 Task: Add Sprouts Firm Tofu to the cart.
Action: Mouse moved to (16, 58)
Screenshot: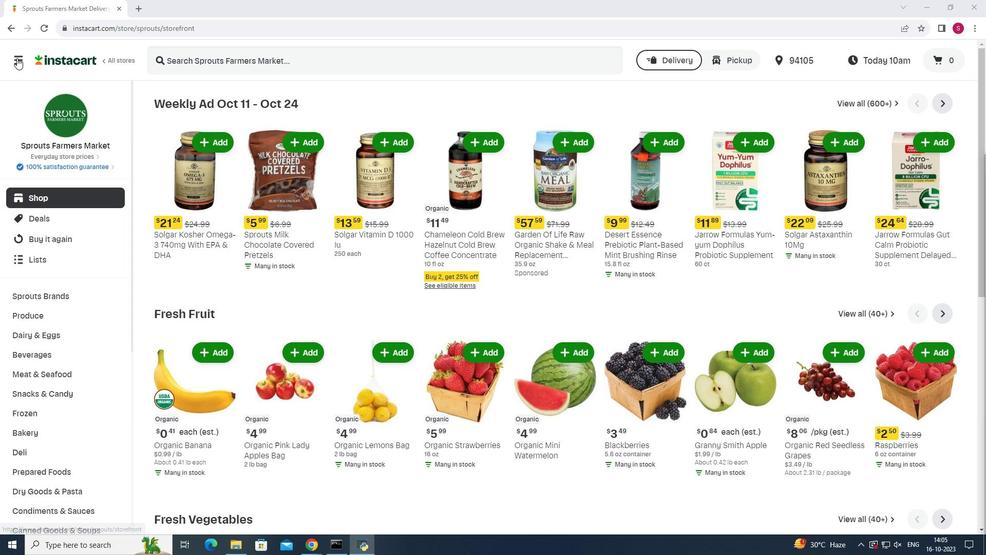 
Action: Mouse pressed left at (16, 58)
Screenshot: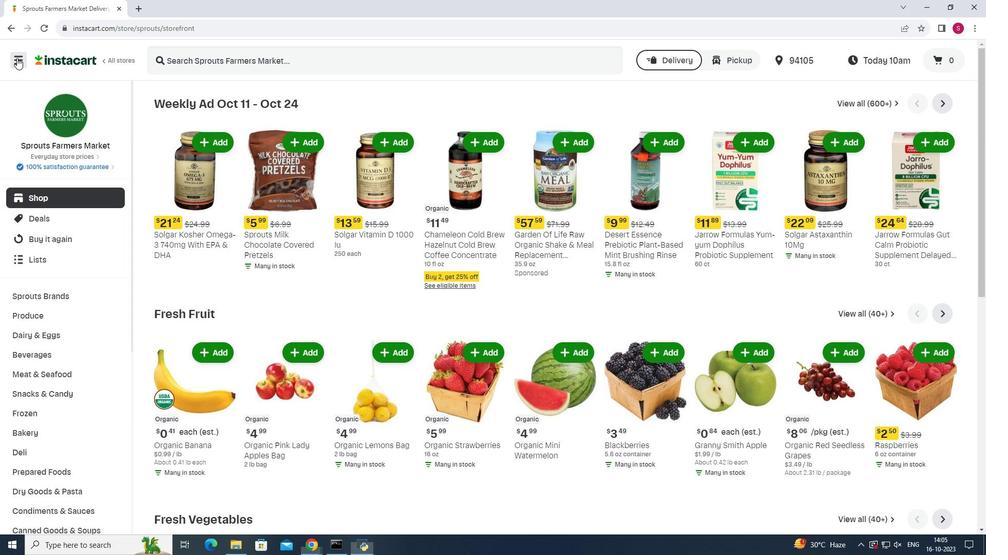
Action: Mouse moved to (49, 272)
Screenshot: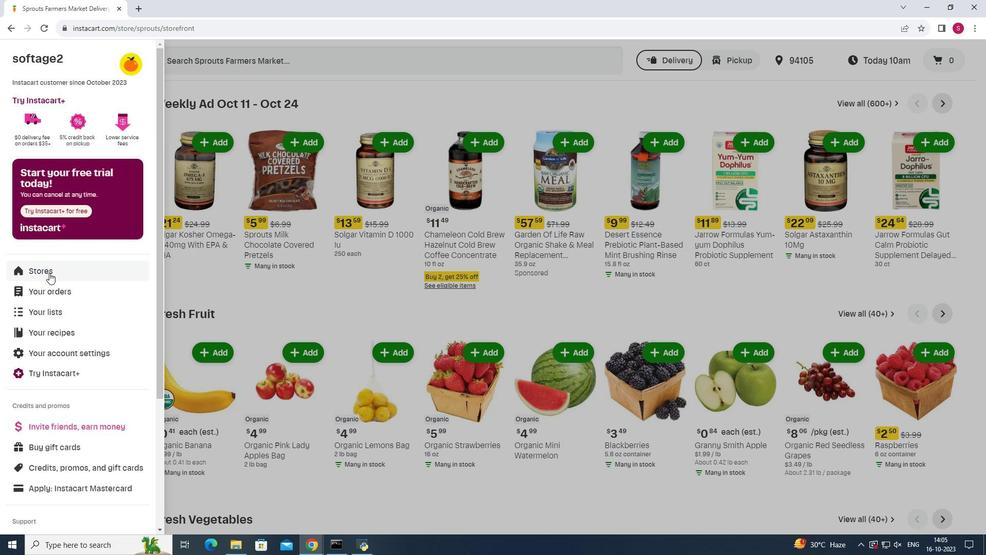 
Action: Mouse pressed left at (49, 272)
Screenshot: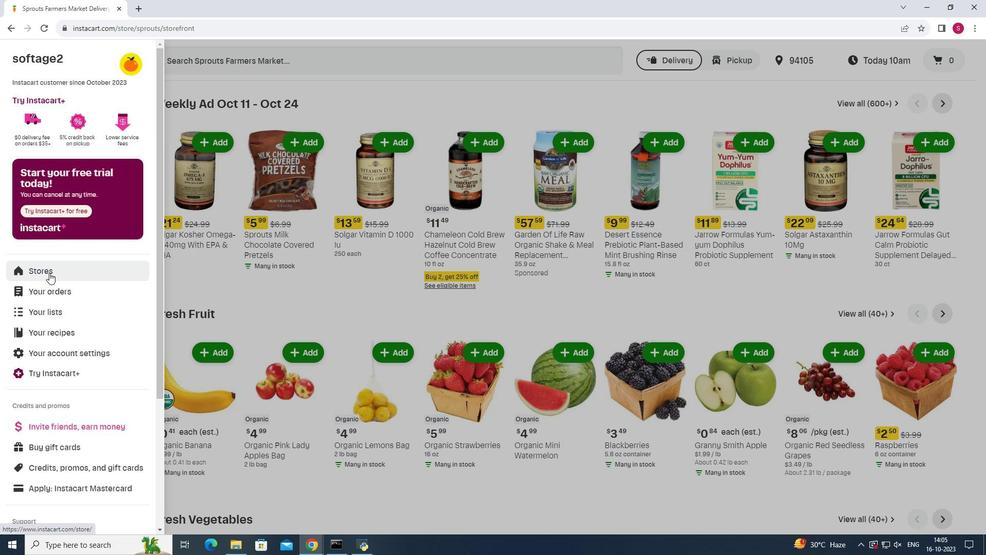 
Action: Mouse moved to (237, 94)
Screenshot: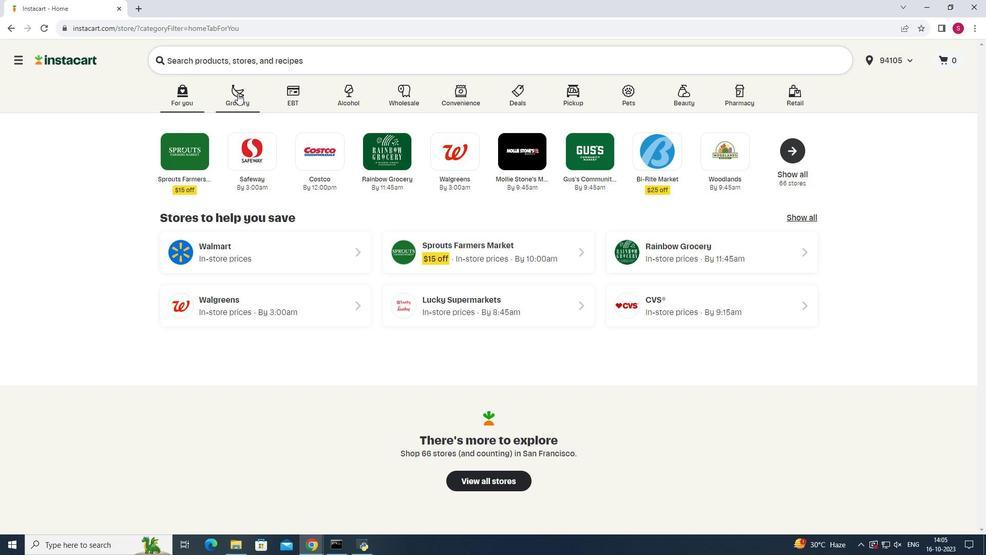 
Action: Mouse pressed left at (237, 94)
Screenshot: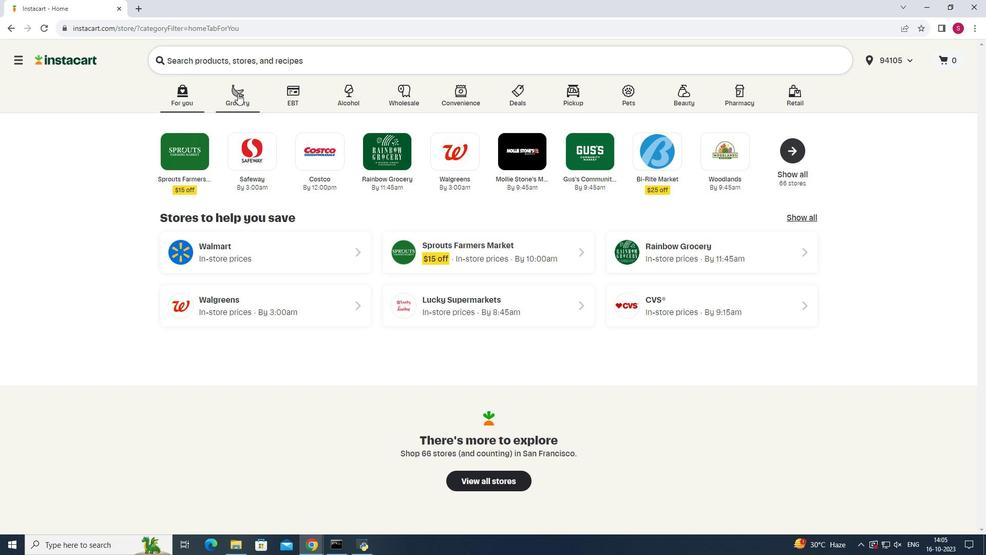 
Action: Mouse moved to (725, 152)
Screenshot: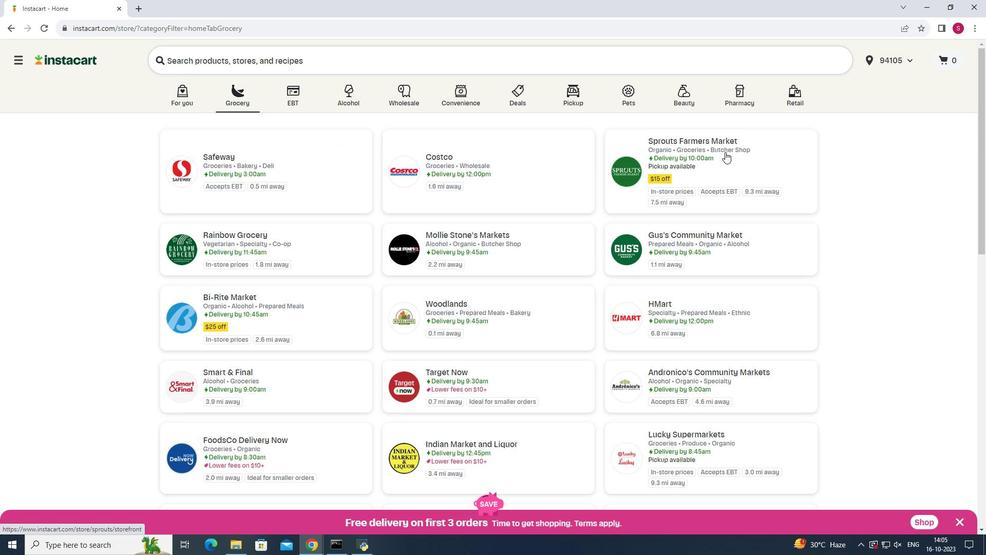 
Action: Mouse pressed left at (725, 152)
Screenshot: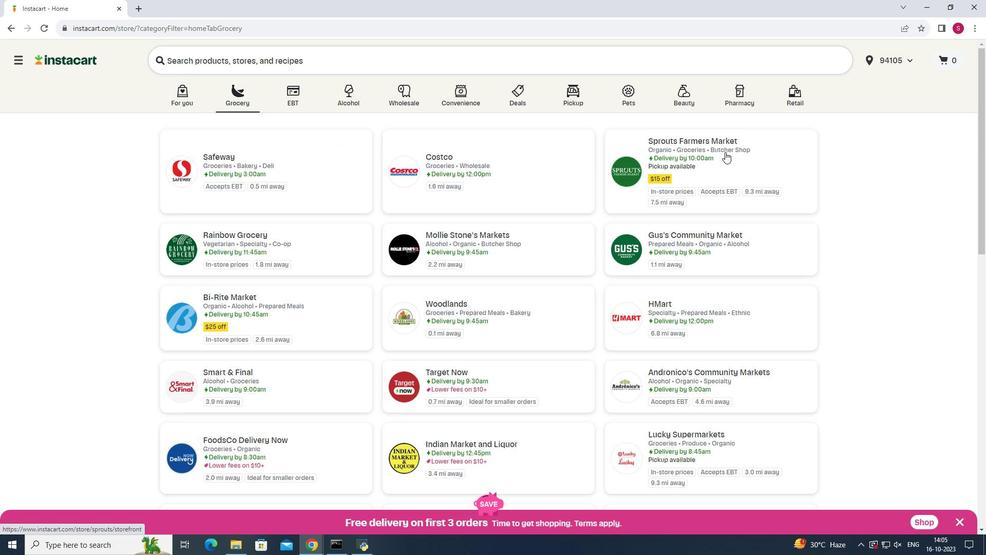 
Action: Mouse moved to (49, 372)
Screenshot: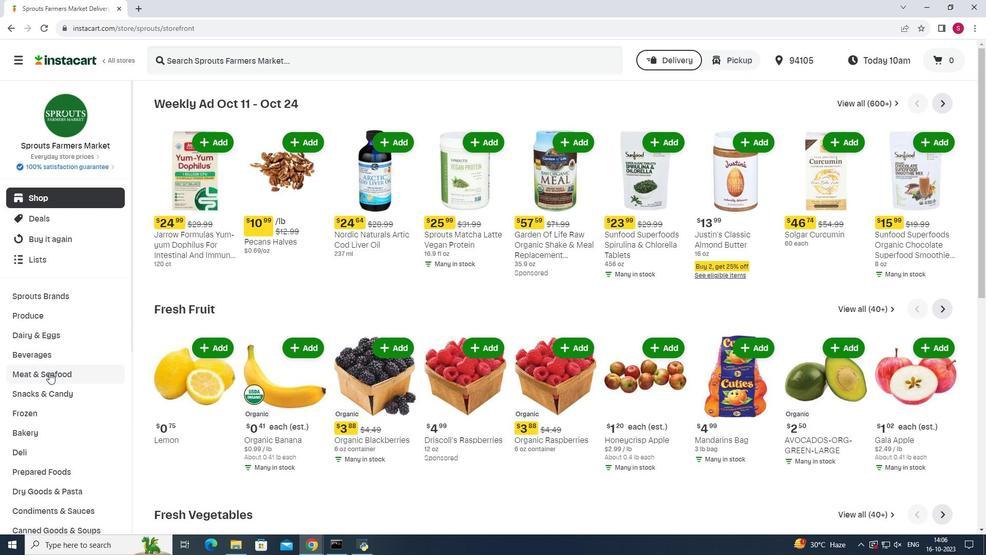 
Action: Mouse pressed left at (49, 372)
Screenshot: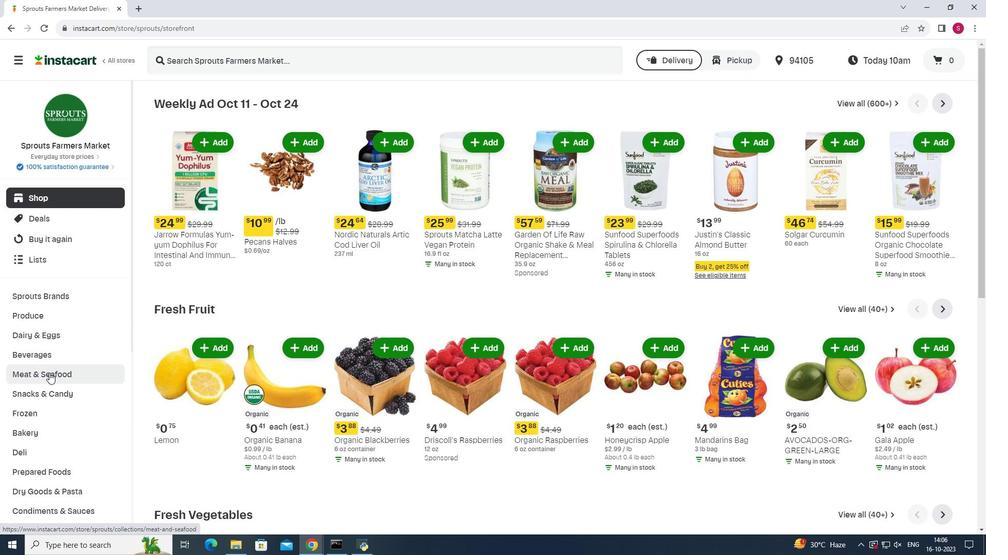 
Action: Mouse moved to (741, 125)
Screenshot: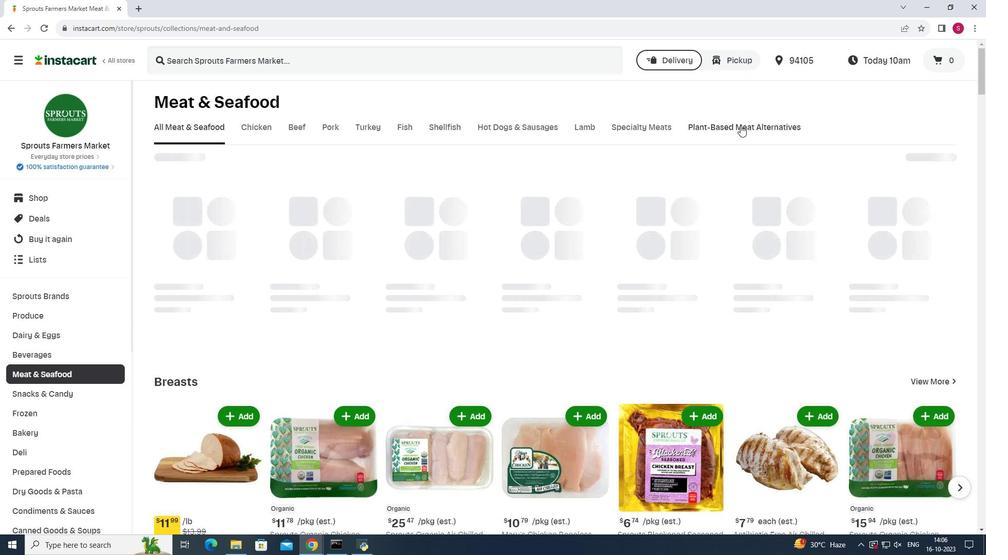 
Action: Mouse pressed left at (741, 125)
Screenshot: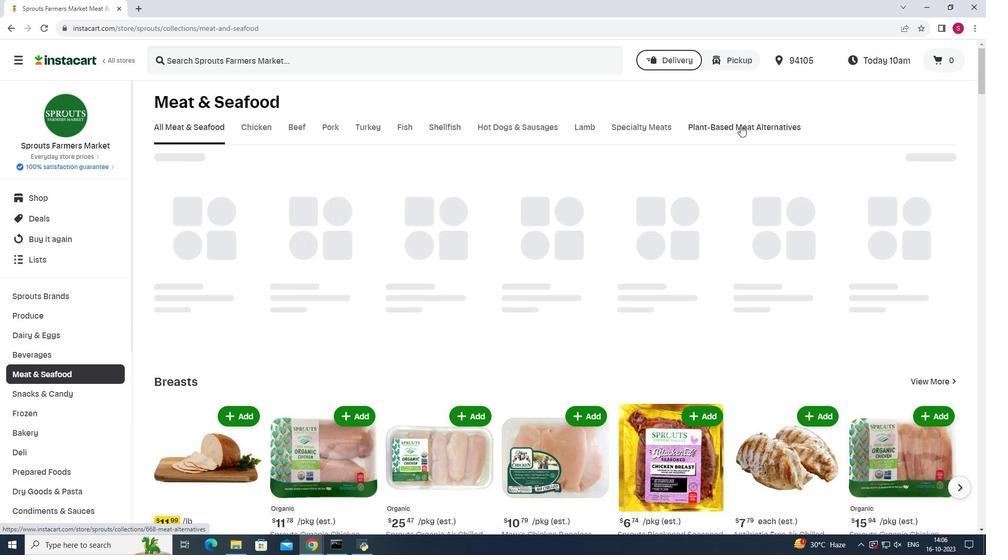 
Action: Mouse moved to (214, 172)
Screenshot: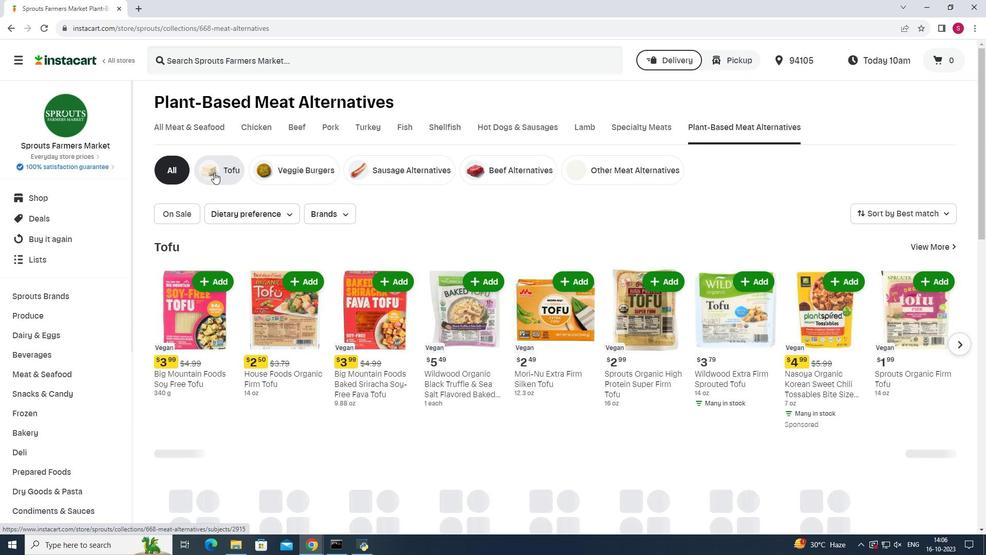 
Action: Mouse pressed left at (214, 172)
Screenshot: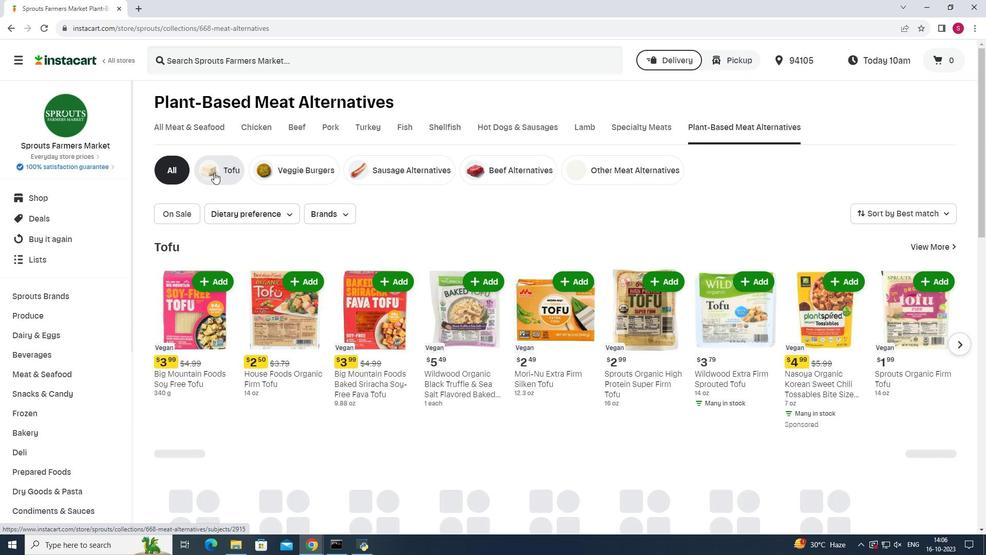 
Action: Mouse moved to (388, 58)
Screenshot: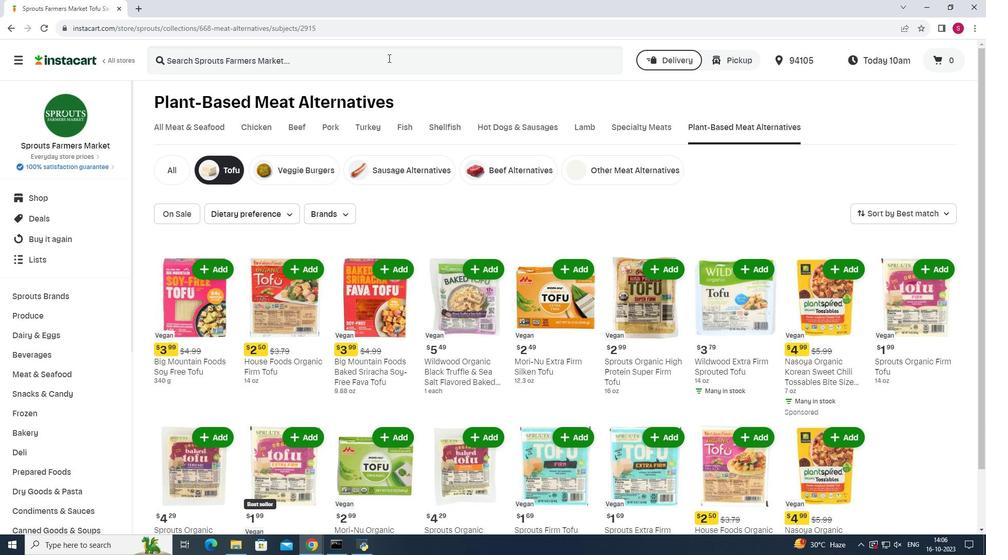 
Action: Mouse pressed left at (388, 58)
Screenshot: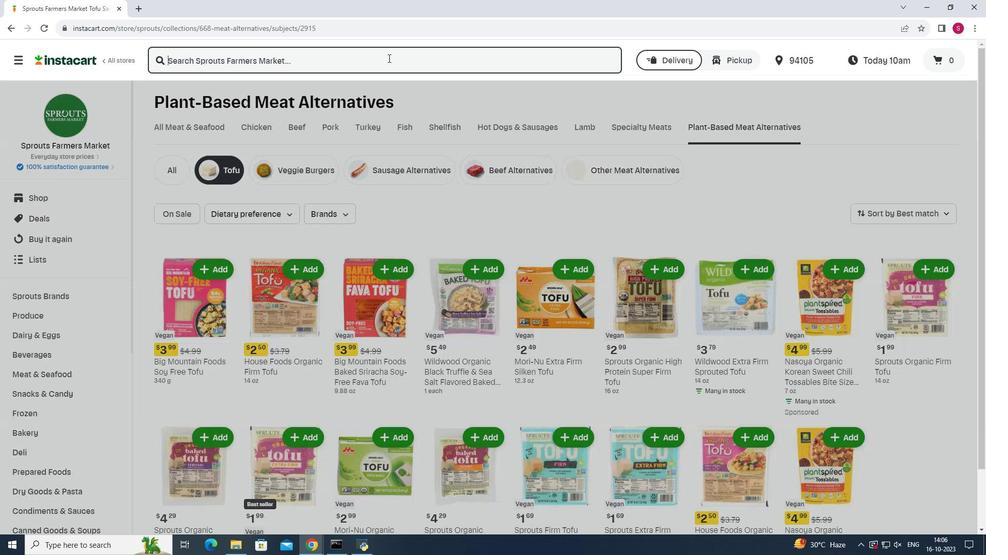 
Action: Mouse moved to (388, 58)
Screenshot: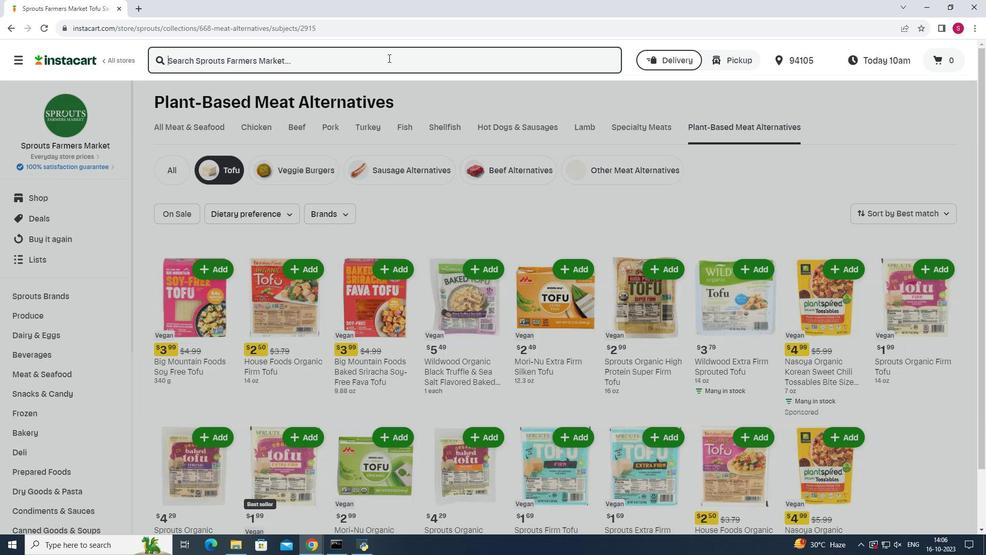 
Action: Key pressed <Key.shift>Sprouts<Key.space><Key.shift>Firm<Key.space><Key.shift>Tofu<Key.enter>
Screenshot: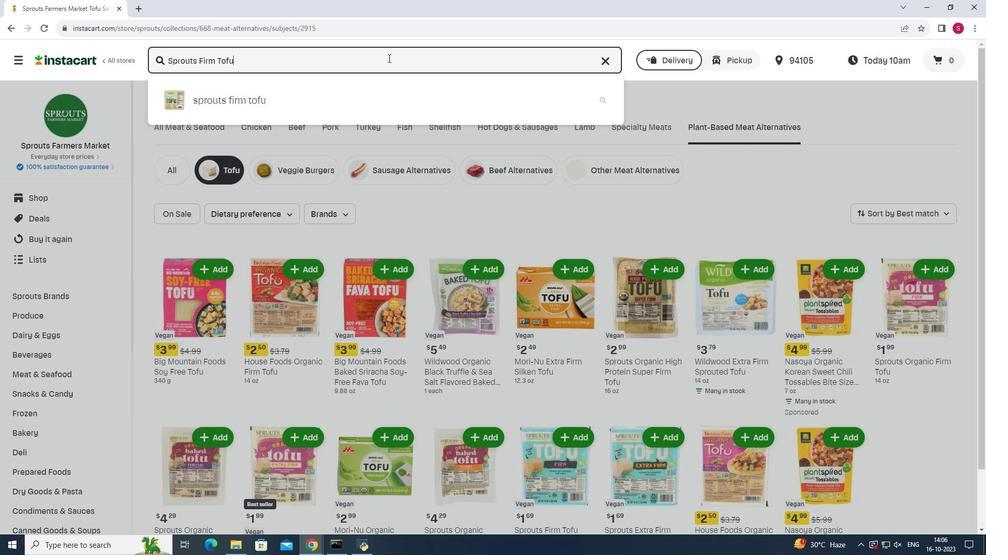 
Action: Mouse moved to (437, 162)
Screenshot: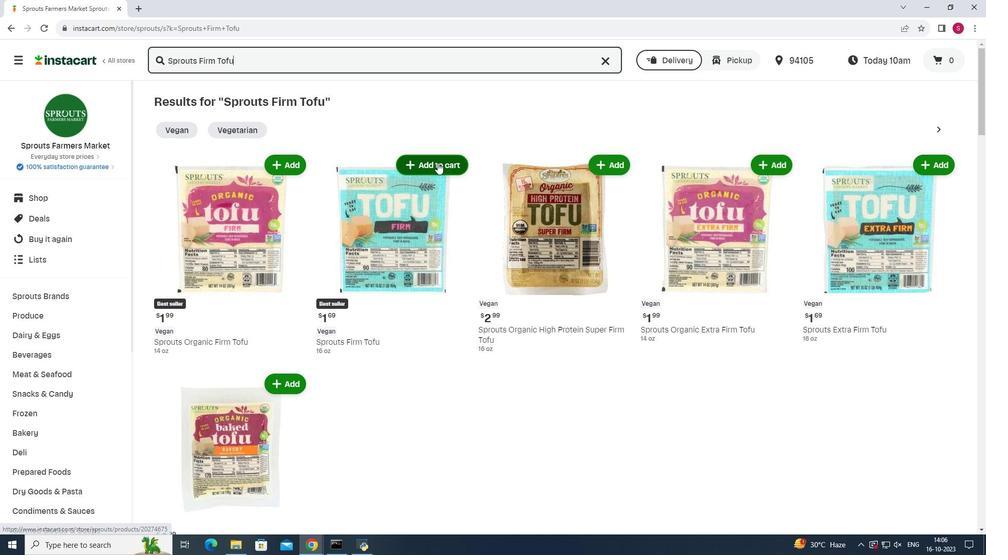 
Action: Mouse pressed left at (437, 162)
Screenshot: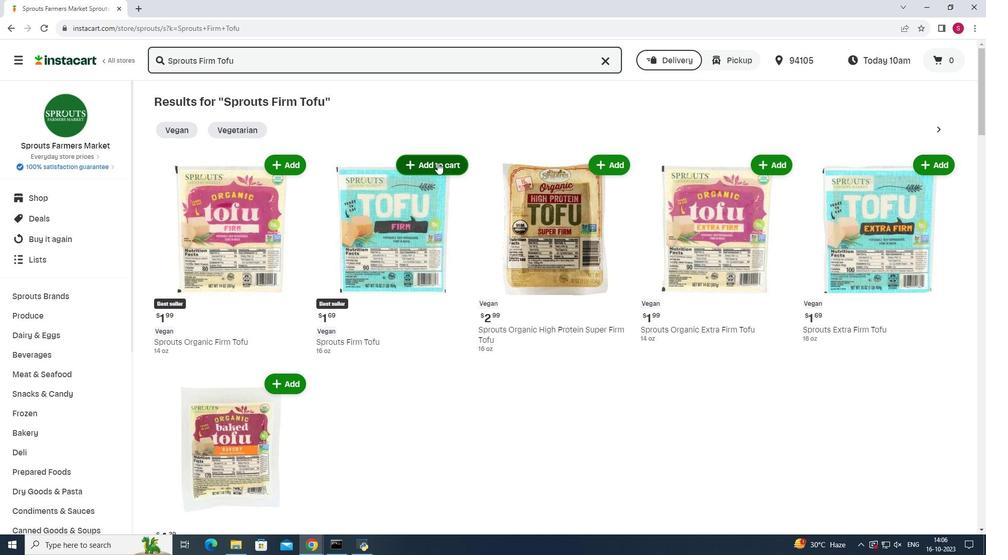 
Action: Mouse moved to (438, 162)
Screenshot: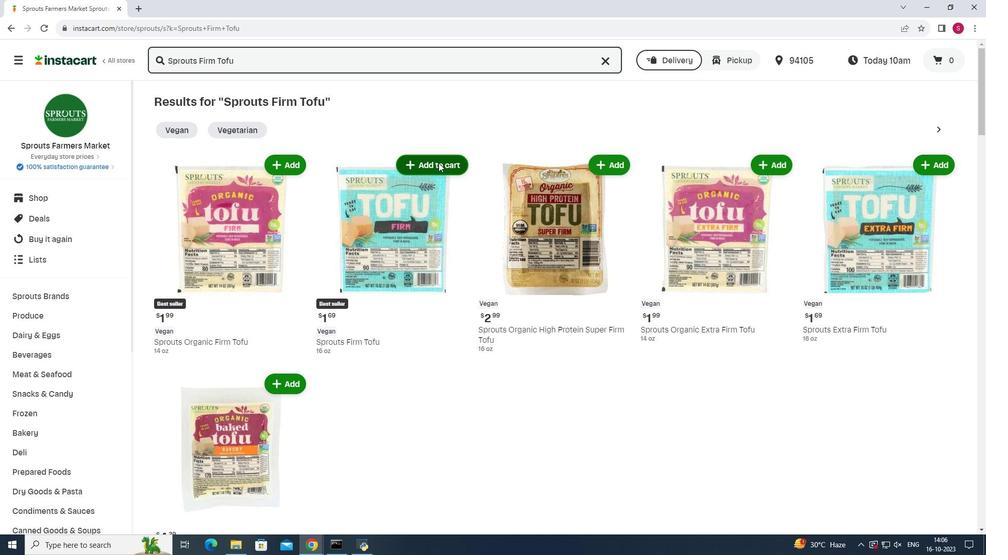 
